 Task: Create a sub task Release to Production / Go Live for the task  Fix issue causing slow database queries on high traffic pages in the project TrainForge , assign it to team member softage.8@softage.net and update the status of the sub task to  On Track  , set the priority of the sub task to Low.
Action: Mouse moved to (60, 403)
Screenshot: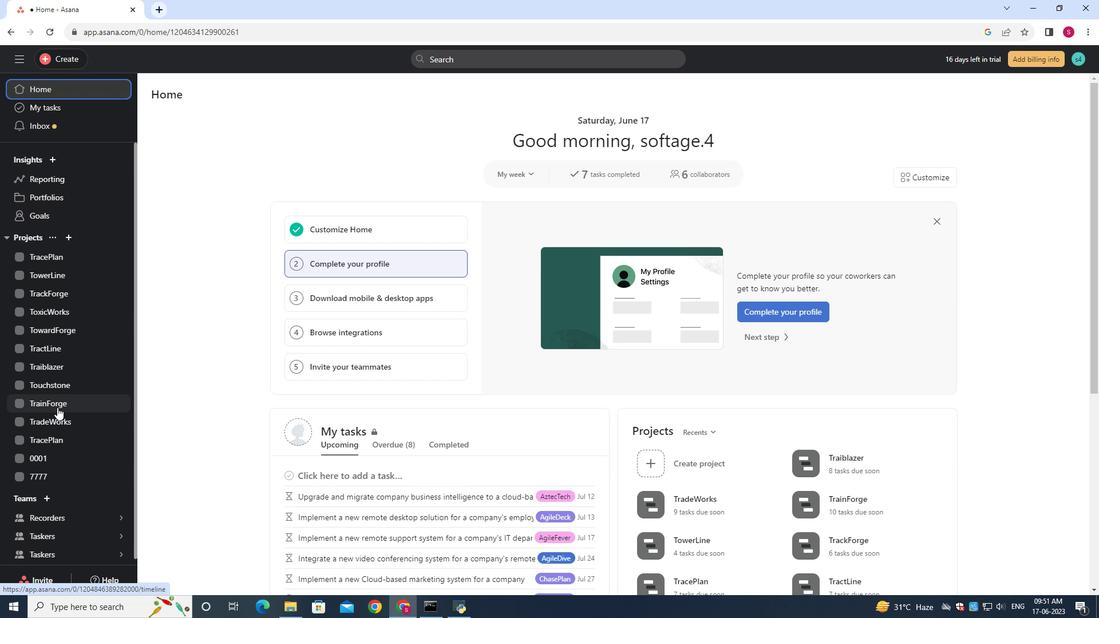 
Action: Mouse pressed left at (60, 403)
Screenshot: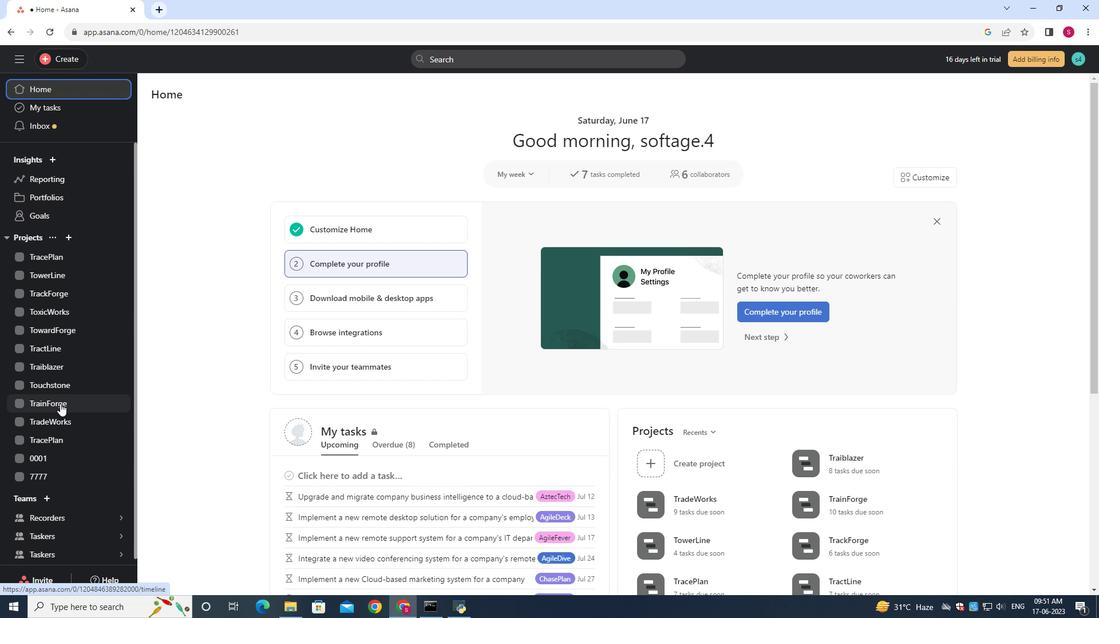 
Action: Mouse moved to (492, 296)
Screenshot: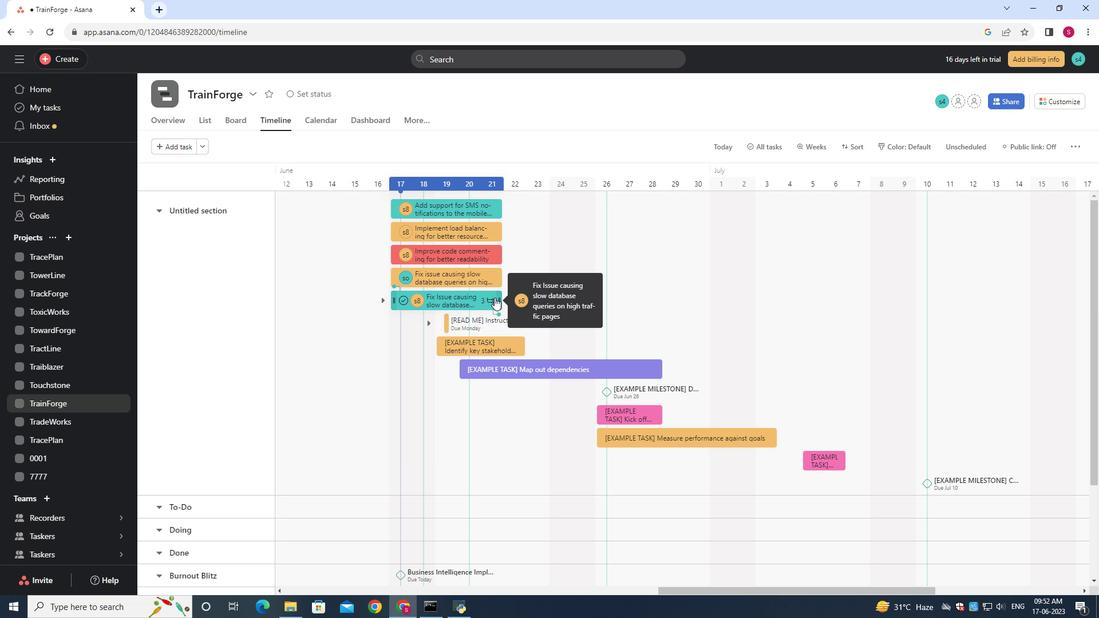 
Action: Mouse pressed left at (492, 296)
Screenshot: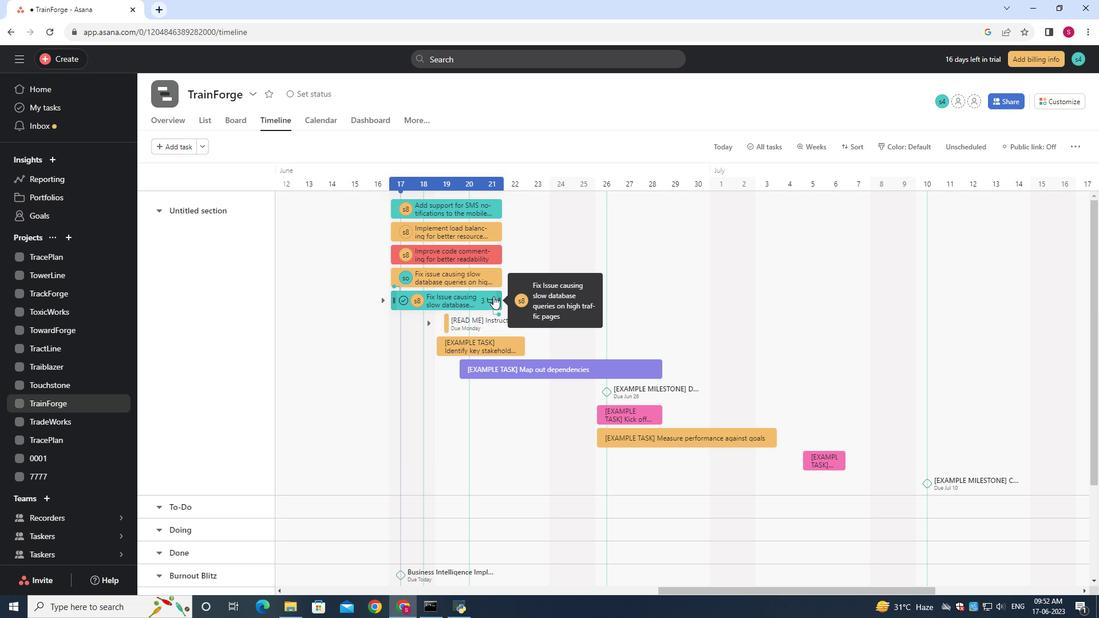 
Action: Mouse moved to (775, 380)
Screenshot: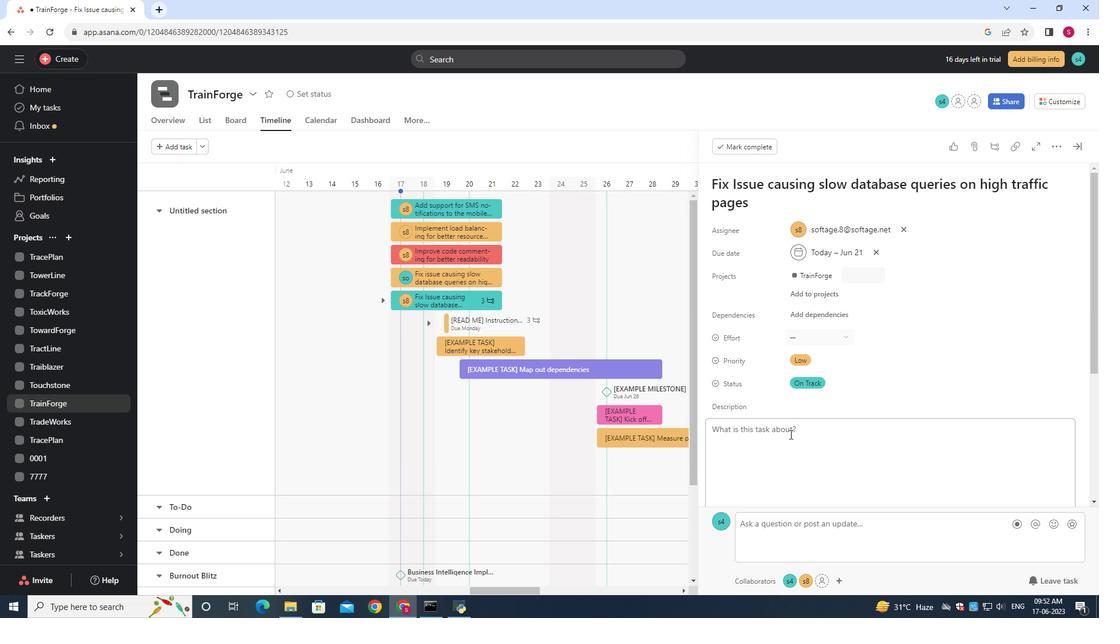 
Action: Mouse scrolled (775, 380) with delta (0, 0)
Screenshot: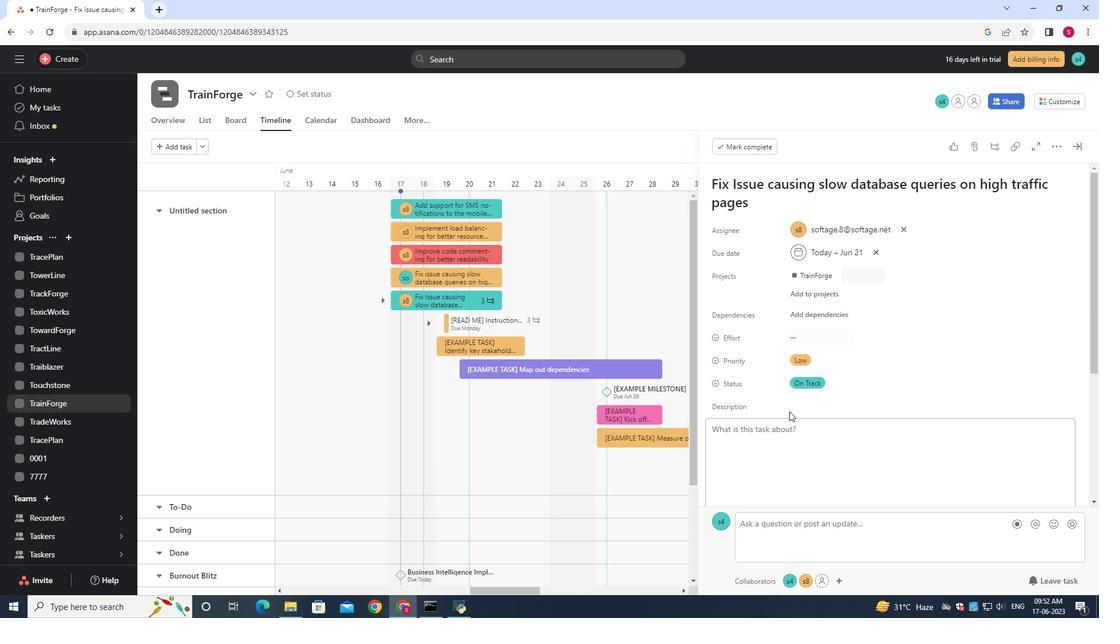
Action: Mouse scrolled (775, 380) with delta (0, 0)
Screenshot: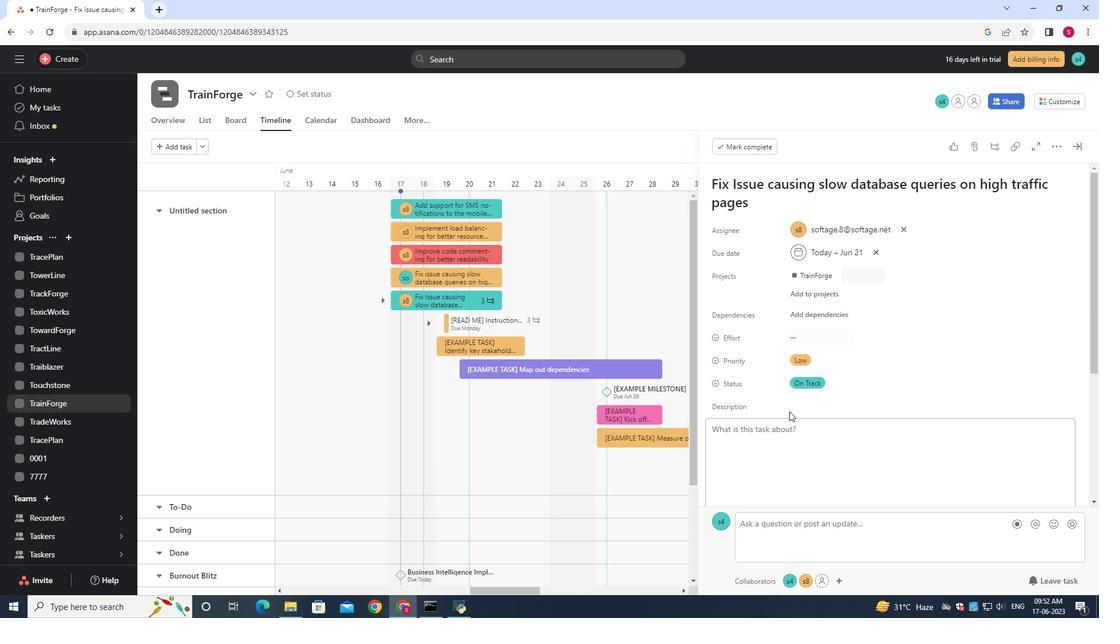 
Action: Mouse moved to (775, 378)
Screenshot: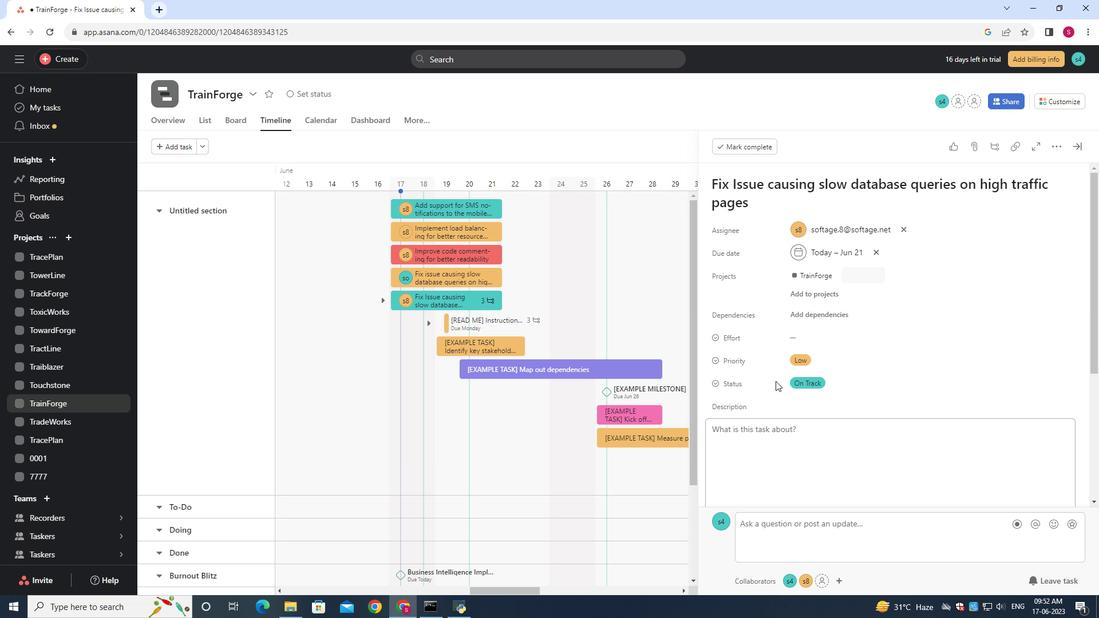 
Action: Mouse scrolled (775, 379) with delta (0, -1)
Screenshot: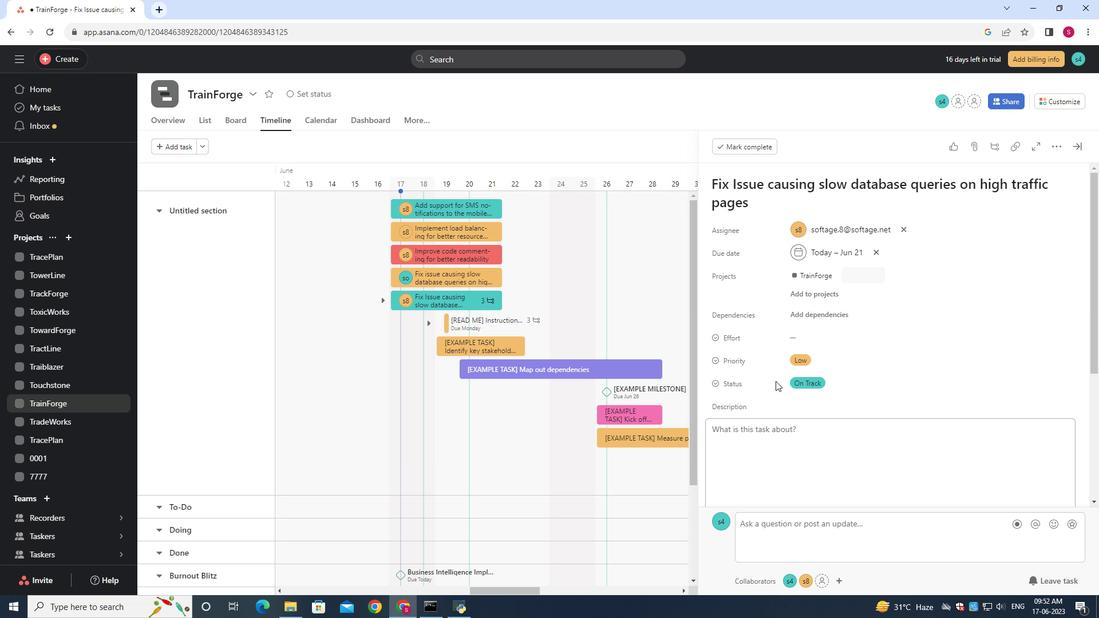 
Action: Mouse moved to (775, 369)
Screenshot: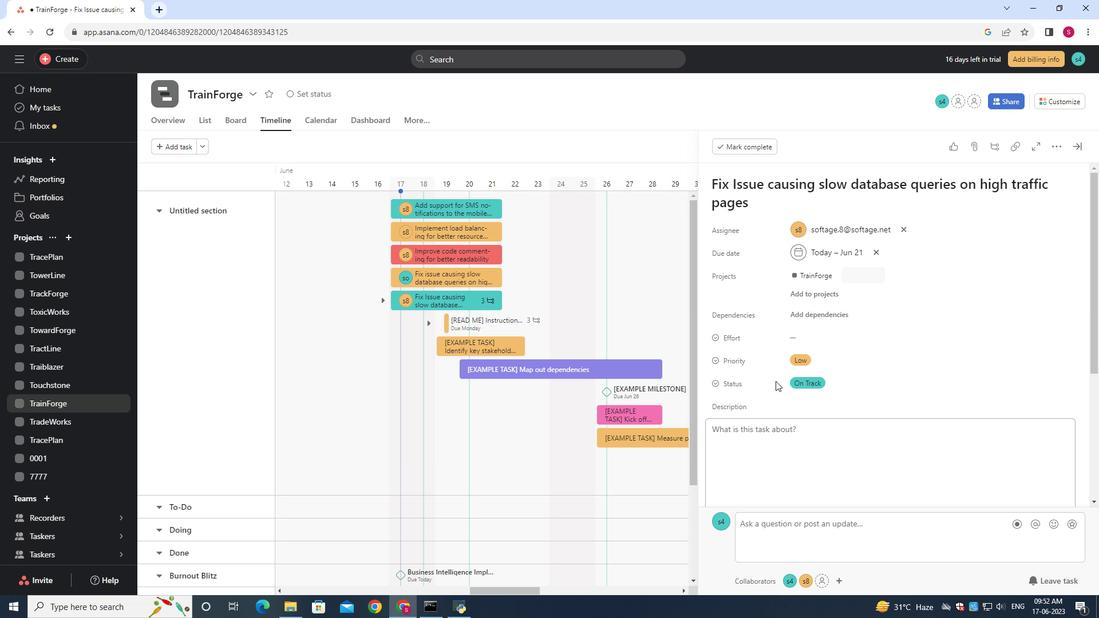 
Action: Mouse scrolled (775, 380) with delta (0, 0)
Screenshot: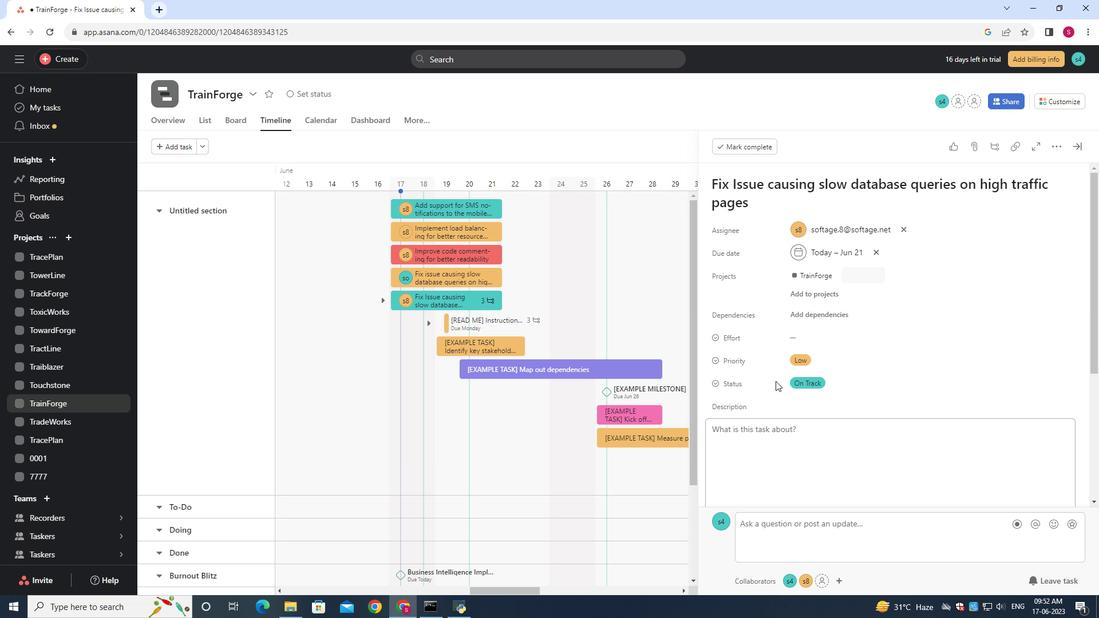 
Action: Mouse moved to (775, 368)
Screenshot: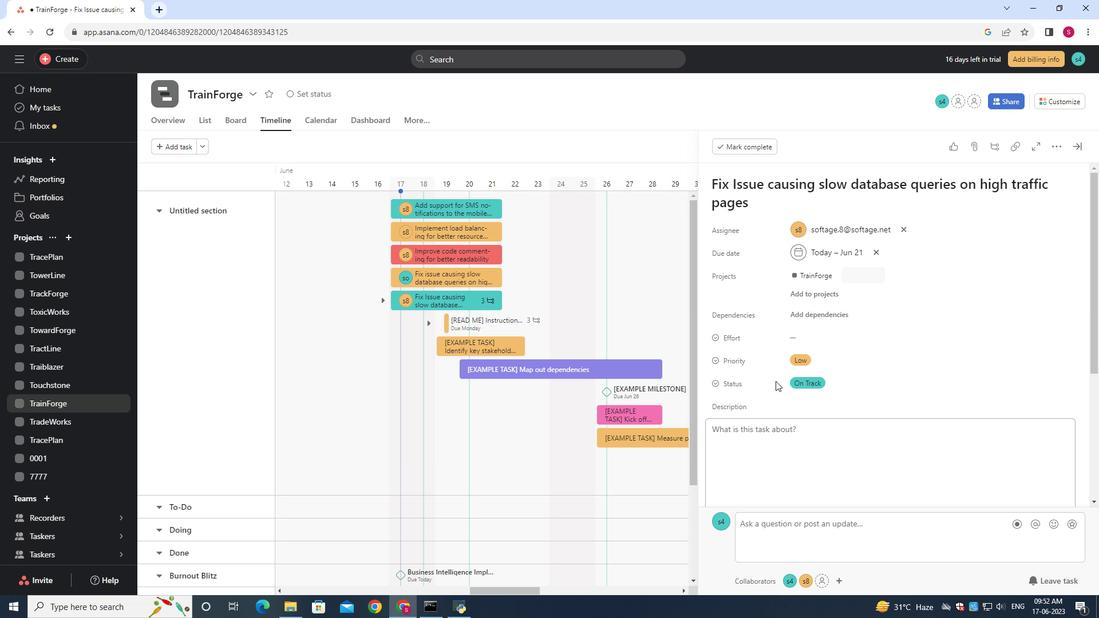 
Action: Mouse scrolled (775, 377) with delta (0, -1)
Screenshot: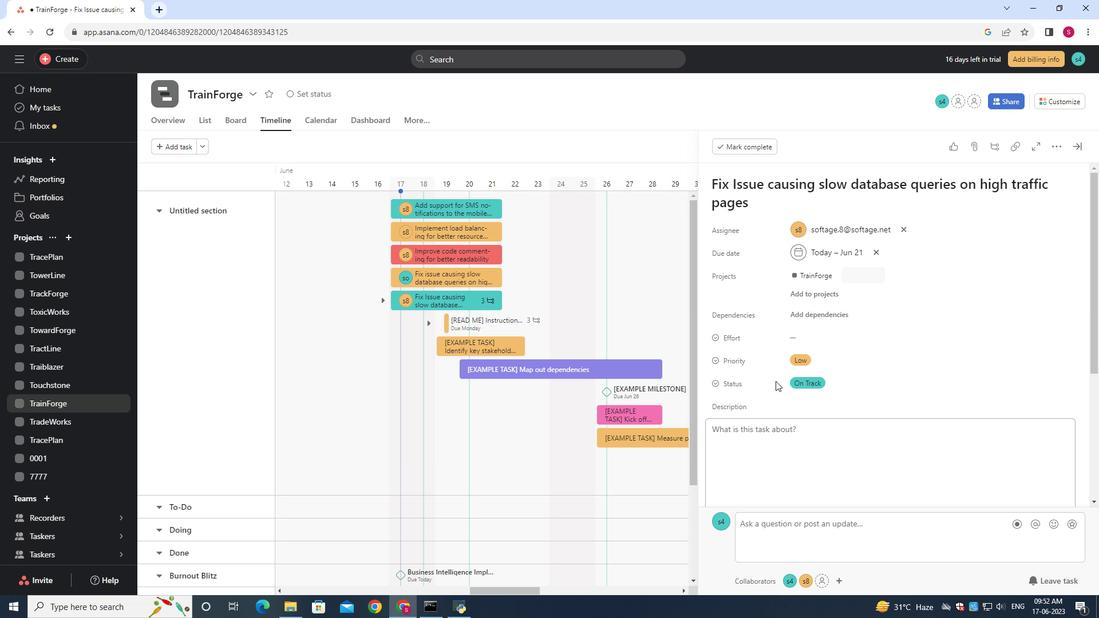 
Action: Mouse moved to (774, 368)
Screenshot: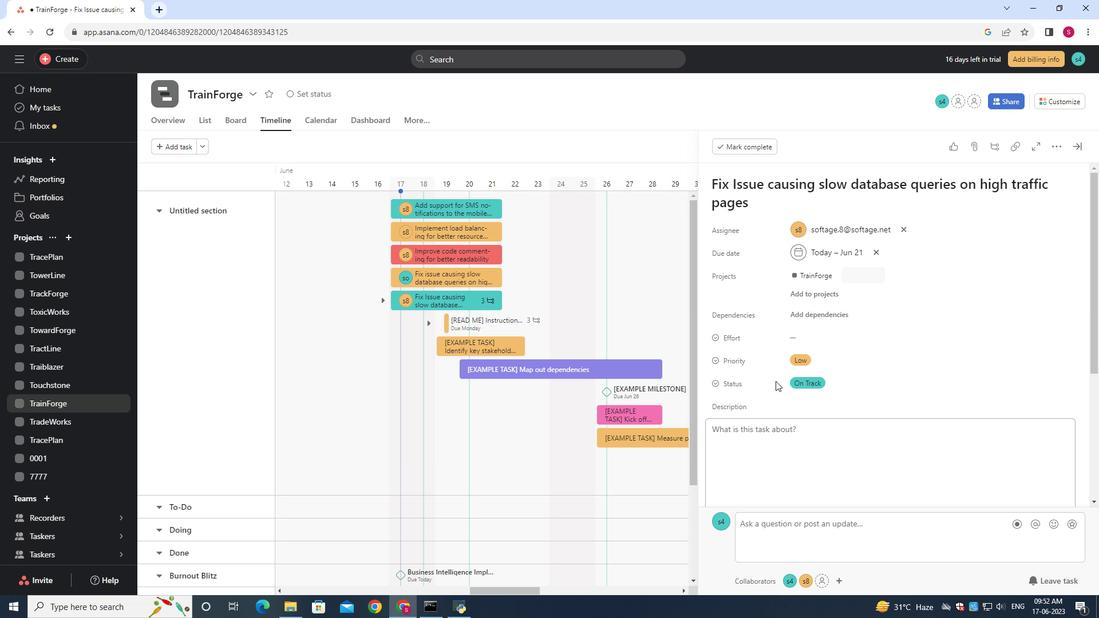 
Action: Mouse scrolled (775, 369) with delta (0, 0)
Screenshot: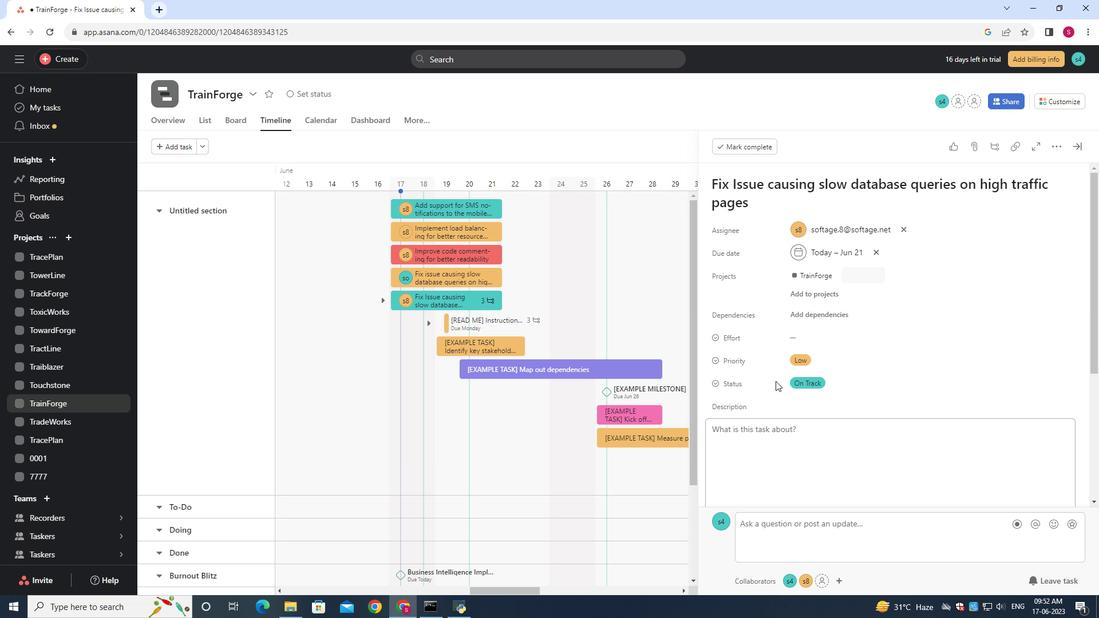 
Action: Mouse moved to (774, 368)
Screenshot: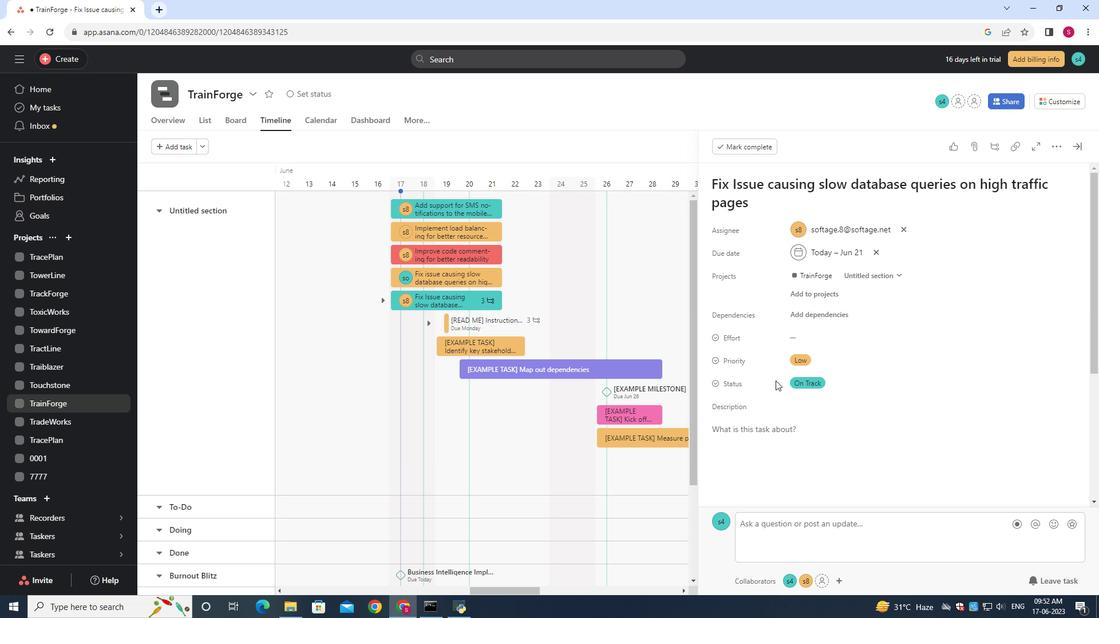 
Action: Mouse scrolled (775, 368) with delta (0, 0)
Screenshot: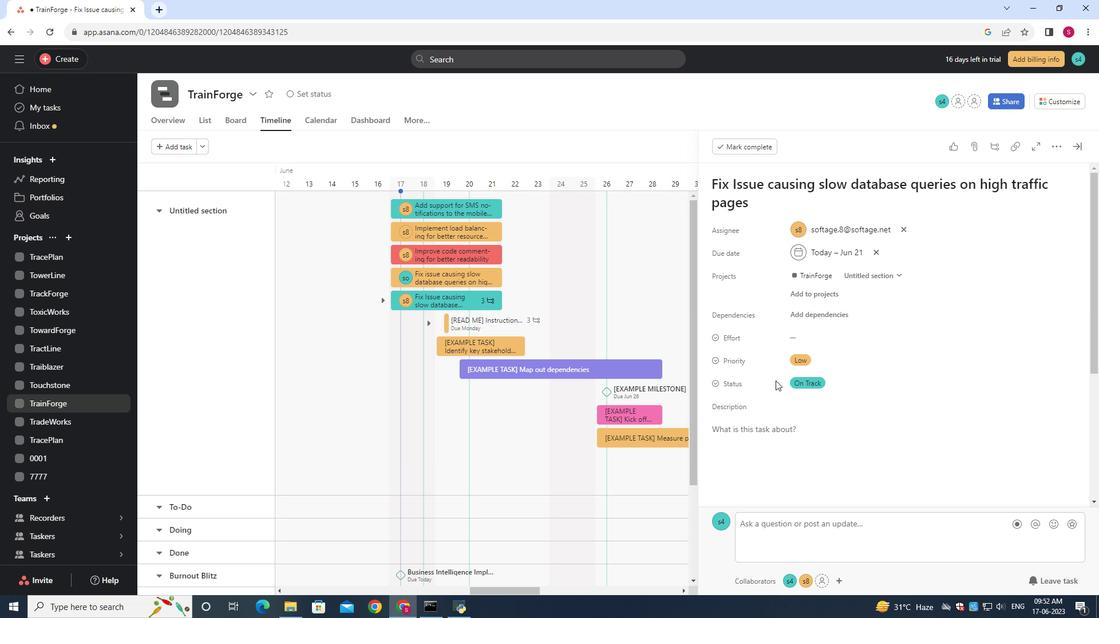 
Action: Mouse moved to (744, 412)
Screenshot: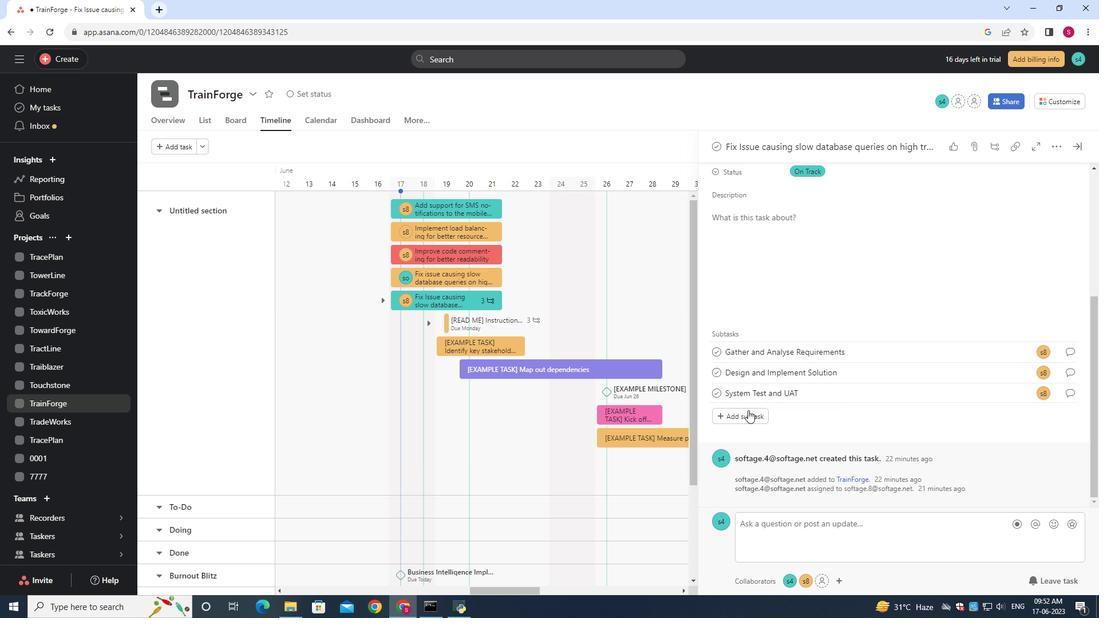 
Action: Mouse pressed left at (744, 412)
Screenshot: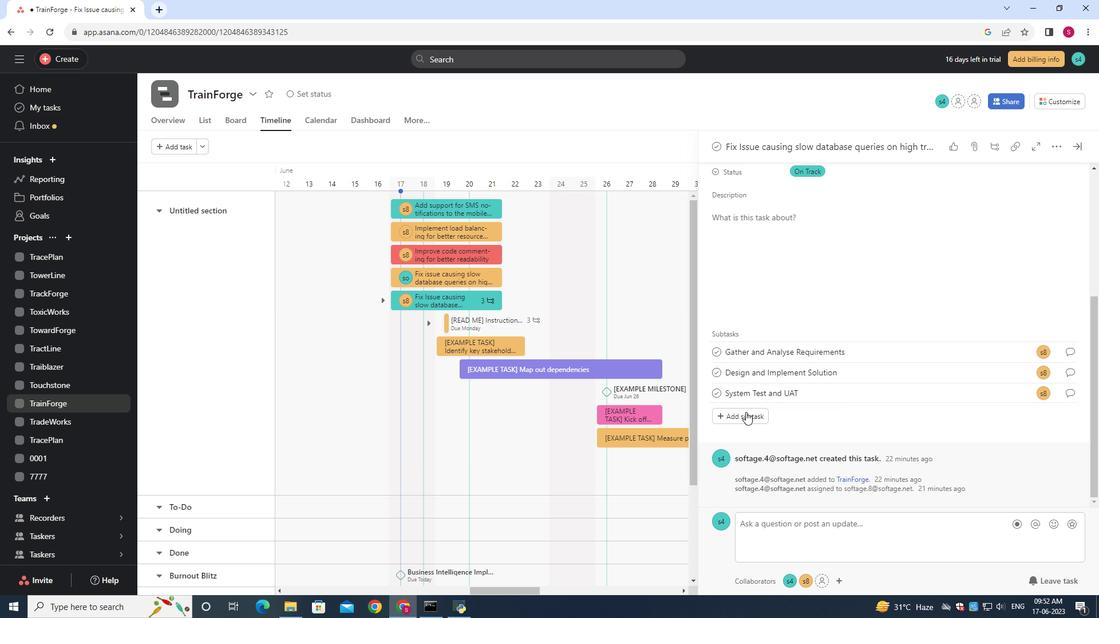 
Action: Mouse moved to (744, 412)
Screenshot: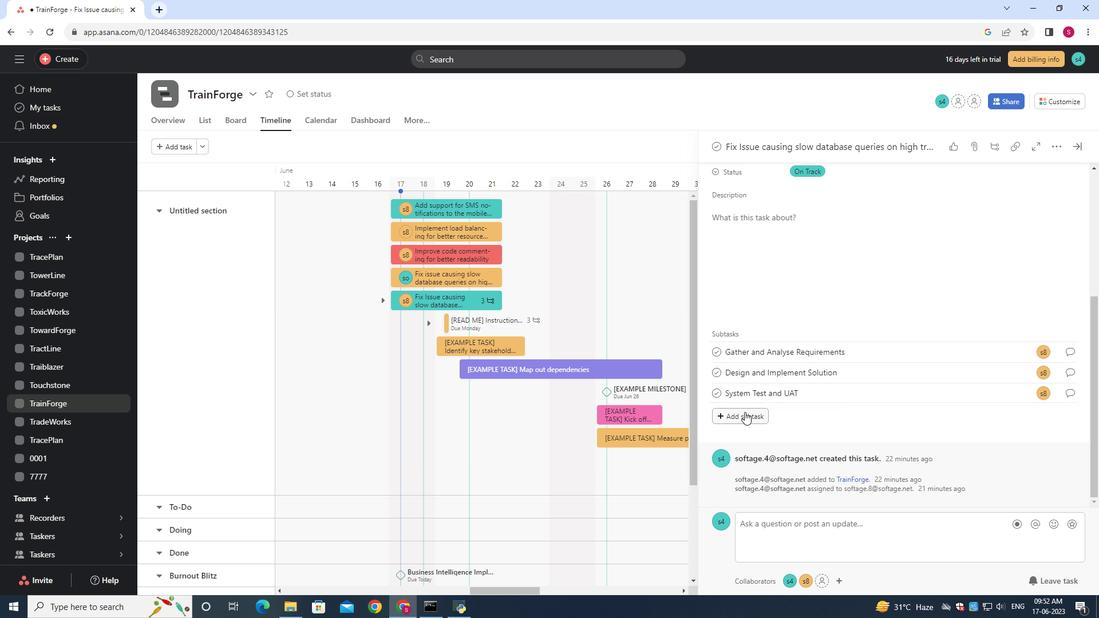 
Action: Key pressed <Key.shift>Release<Key.space><Key.shift>to<Key.space><Key.shift>Production<Key.space>/<Key.shift><Key.shift><Key.shift><Key.shift><Key.shift><Key.shift><Key.shift><Key.shift><Key.shift><Key.shift><Key.shift><Key.shift><Key.shift><Key.shift><Key.shift><Key.space>GO<Key.backspace>o<Key.space><Key.shift>Live
Screenshot: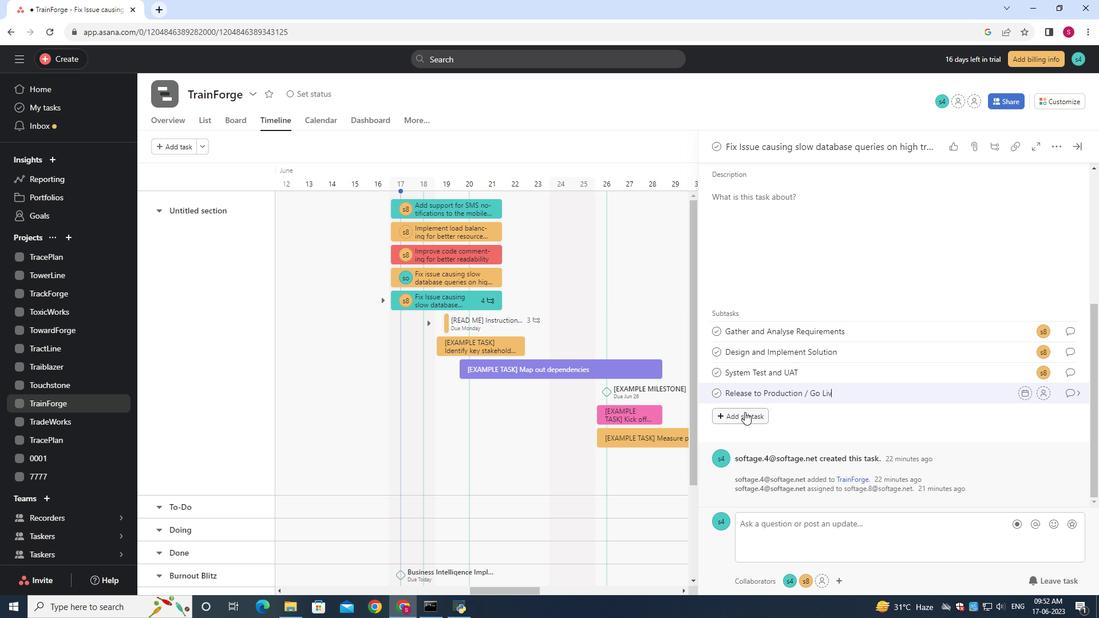 
Action: Mouse moved to (1045, 394)
Screenshot: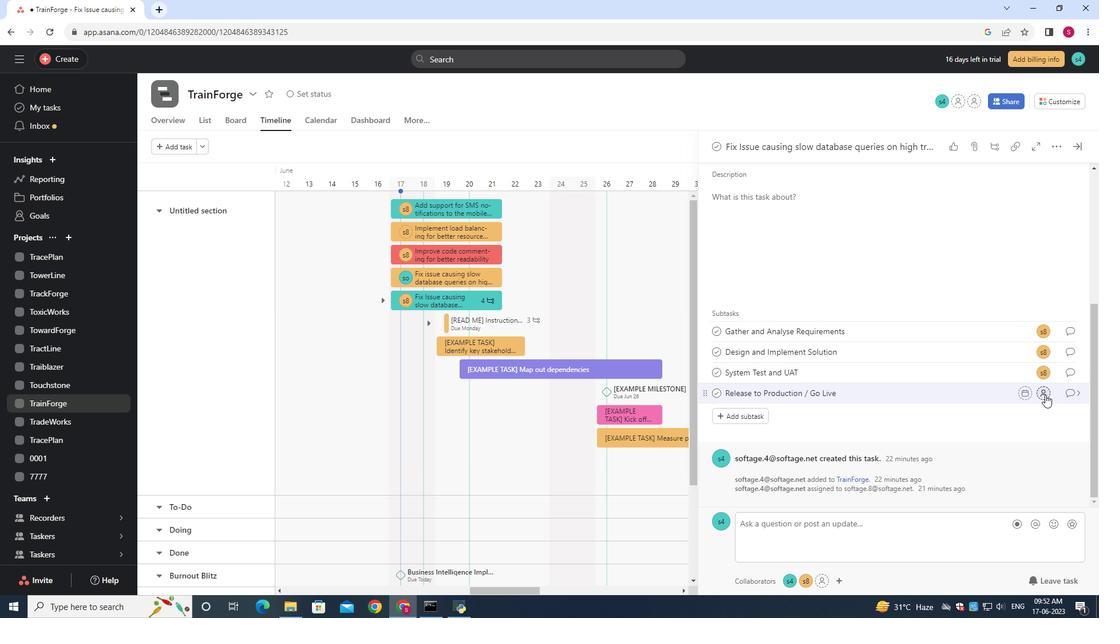 
Action: Mouse pressed left at (1045, 394)
Screenshot: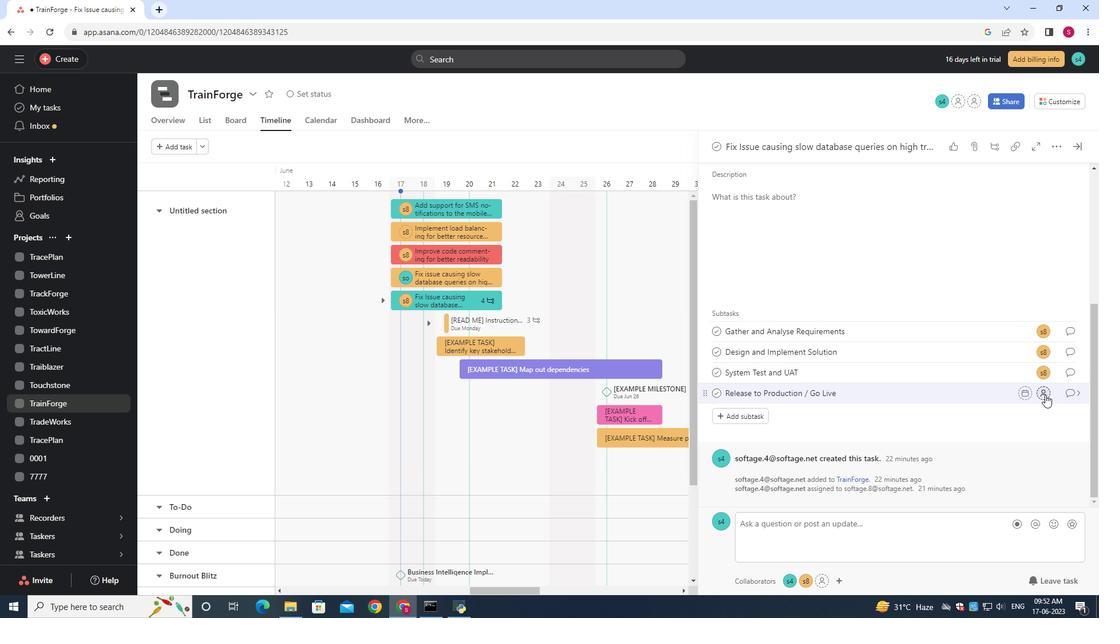 
Action: Key pressed softage.8<Key.shift>@softage.net
Screenshot: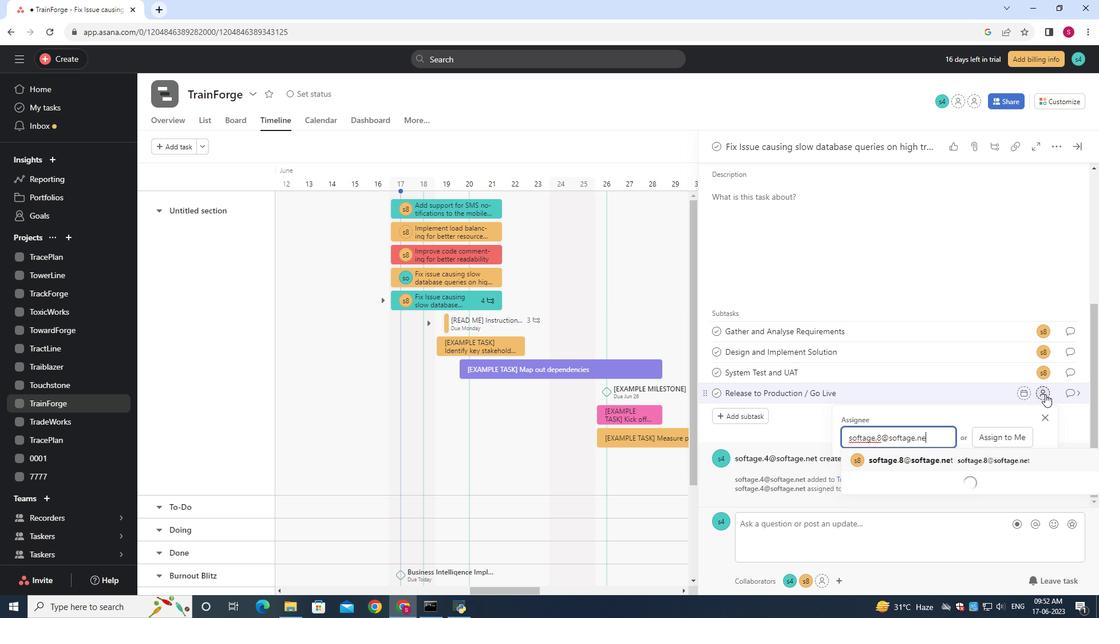 
Action: Mouse moved to (887, 457)
Screenshot: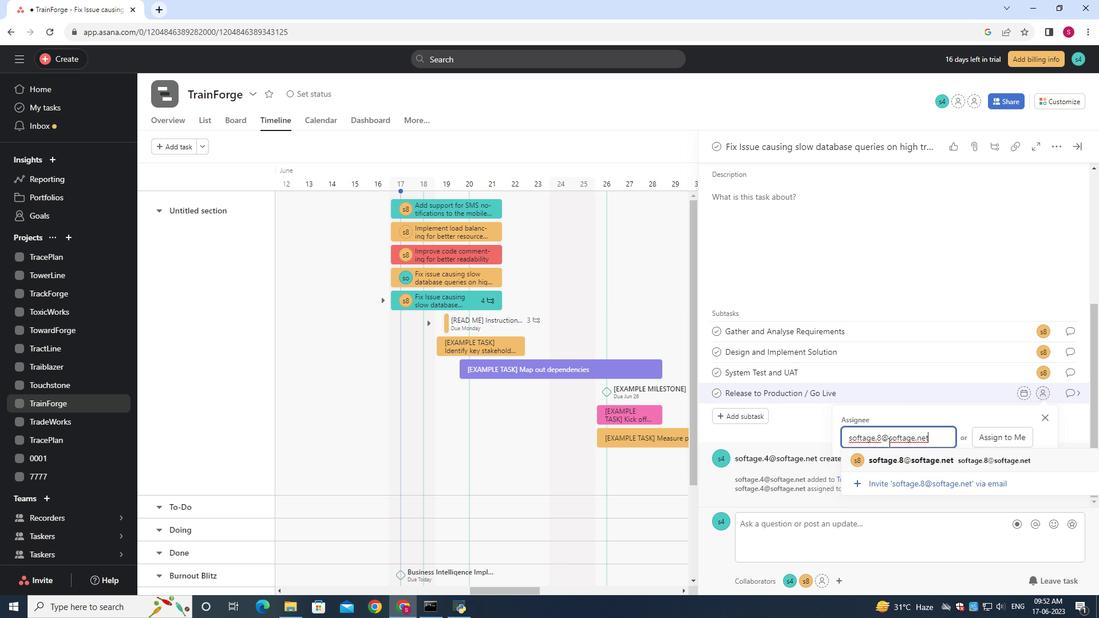 
Action: Mouse pressed left at (887, 457)
Screenshot: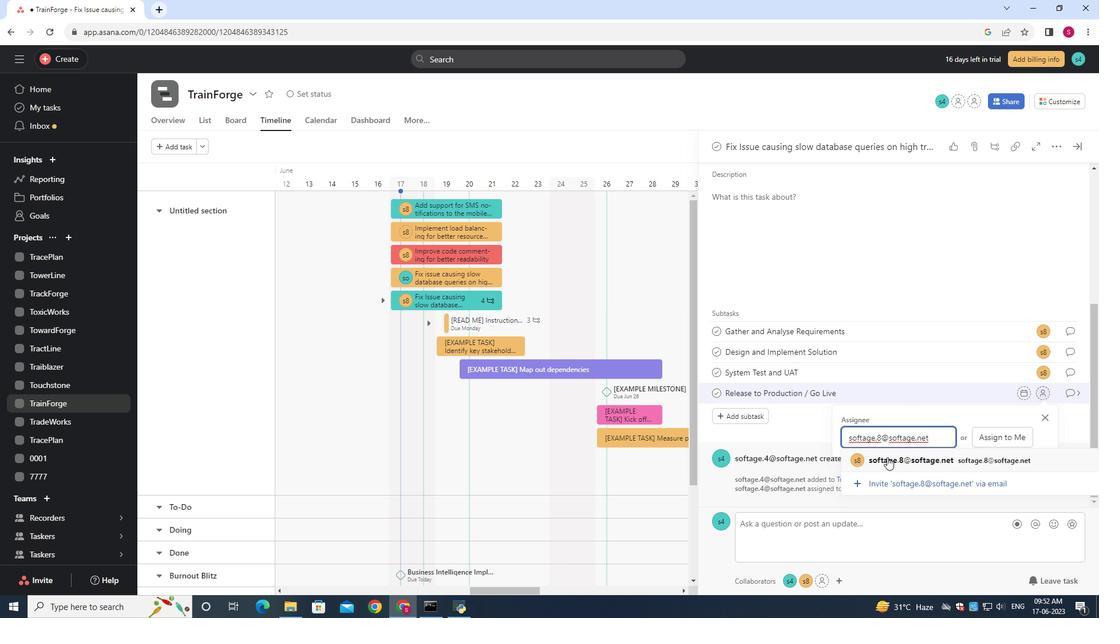 
Action: Mouse moved to (1078, 393)
Screenshot: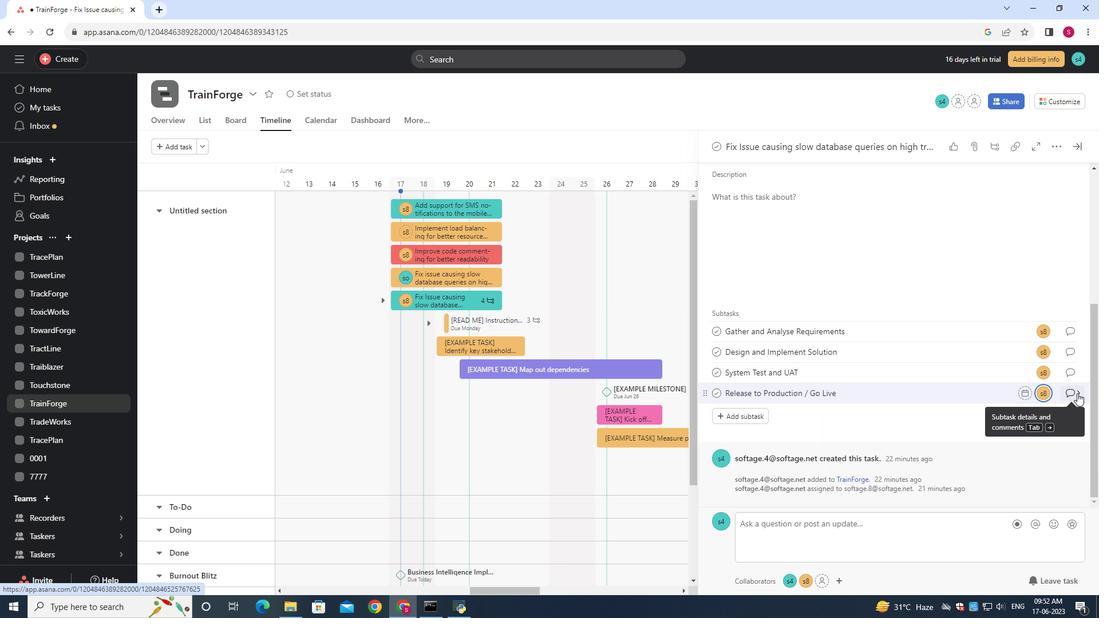 
Action: Mouse pressed left at (1078, 393)
Screenshot: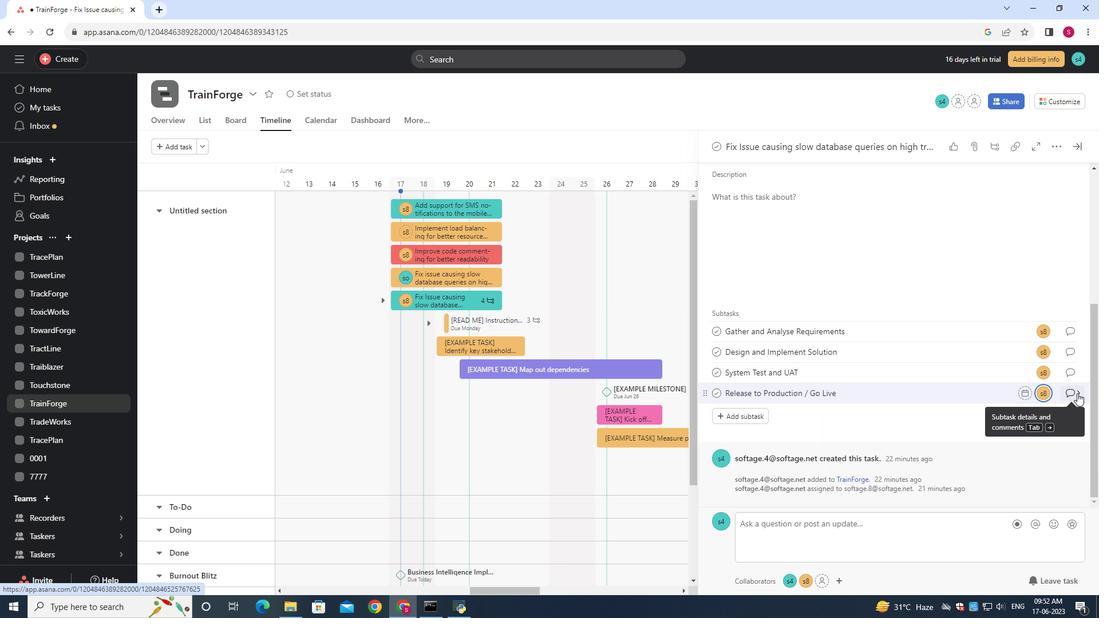 
Action: Mouse moved to (735, 309)
Screenshot: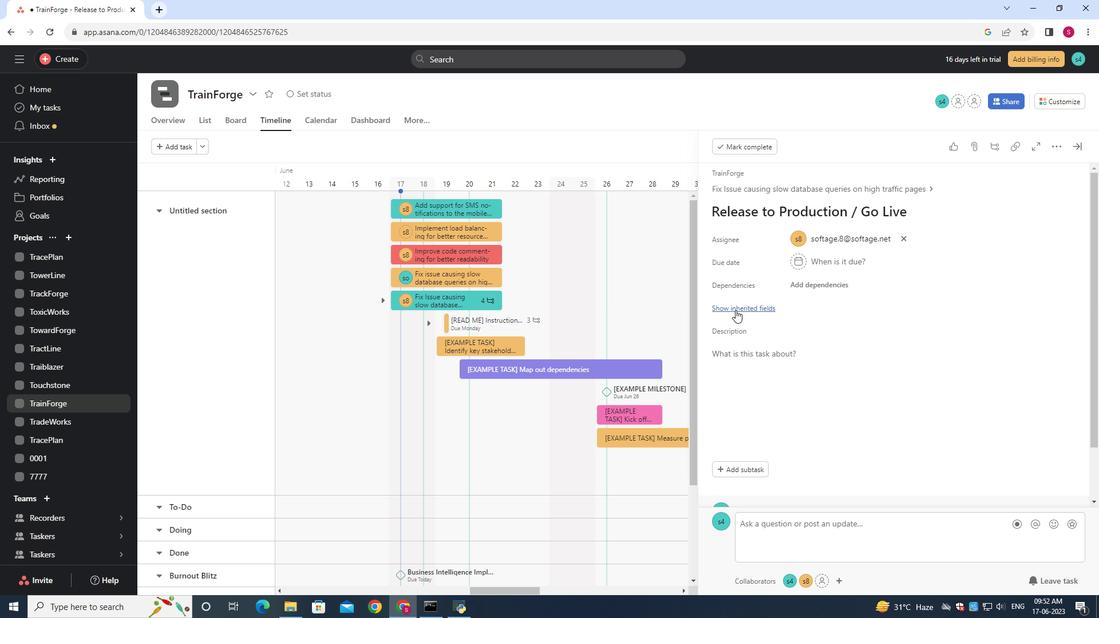 
Action: Mouse pressed left at (735, 309)
Screenshot: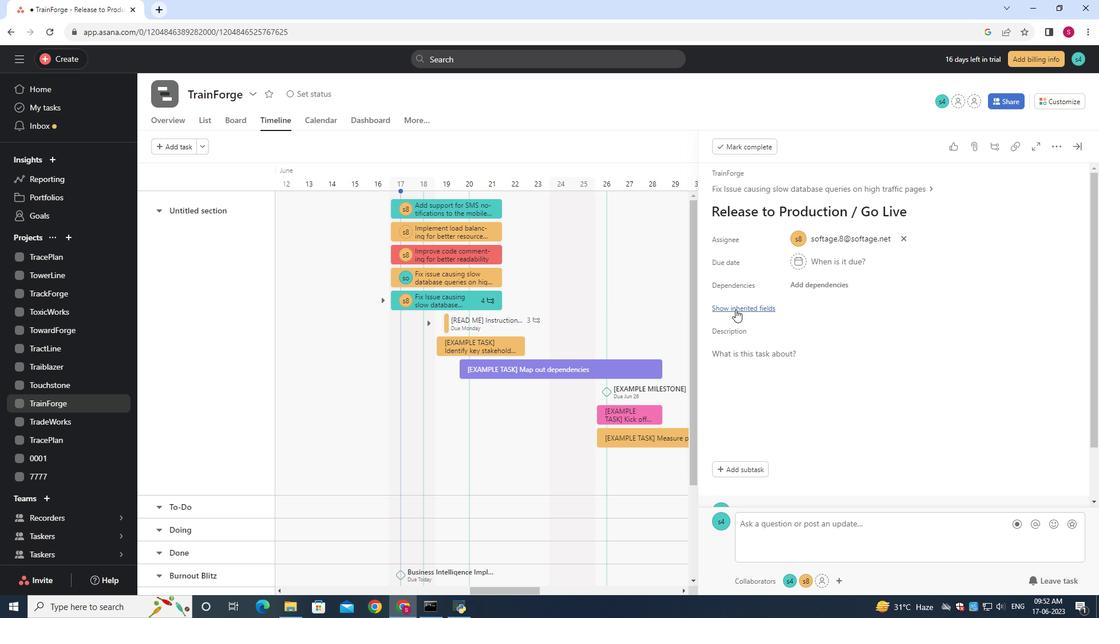 
Action: Mouse moved to (791, 355)
Screenshot: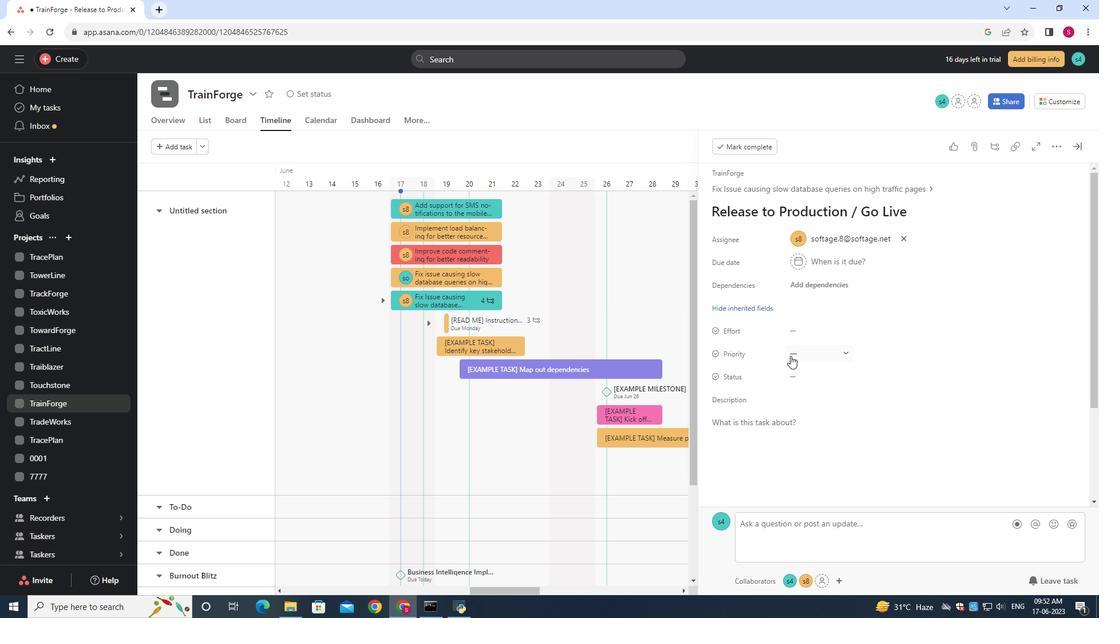 
Action: Mouse pressed left at (791, 355)
Screenshot: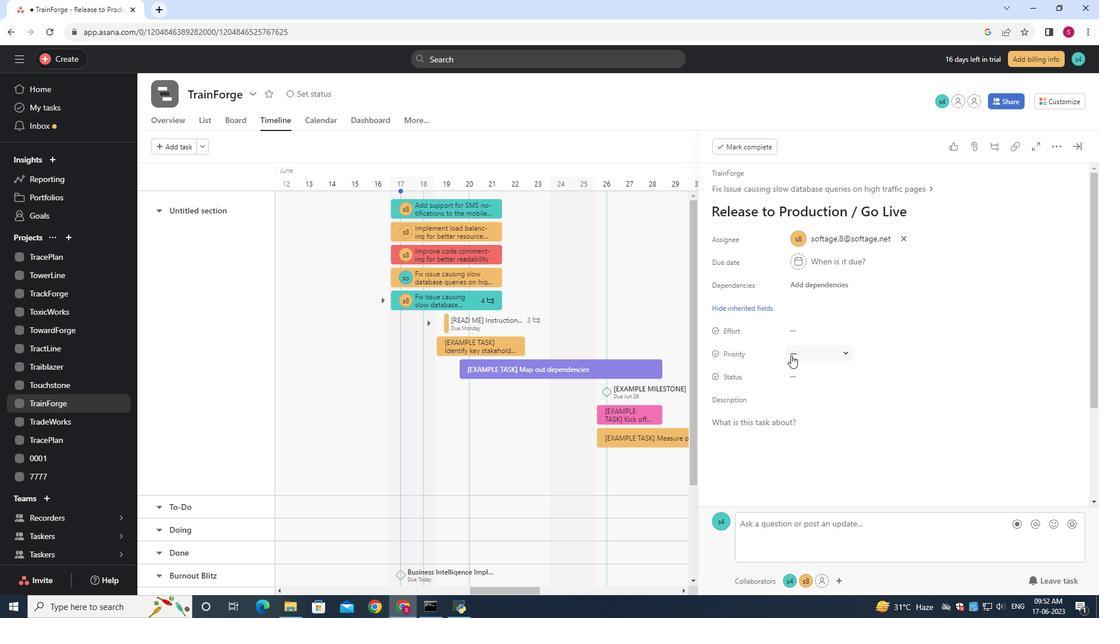 
Action: Mouse moved to (766, 379)
Screenshot: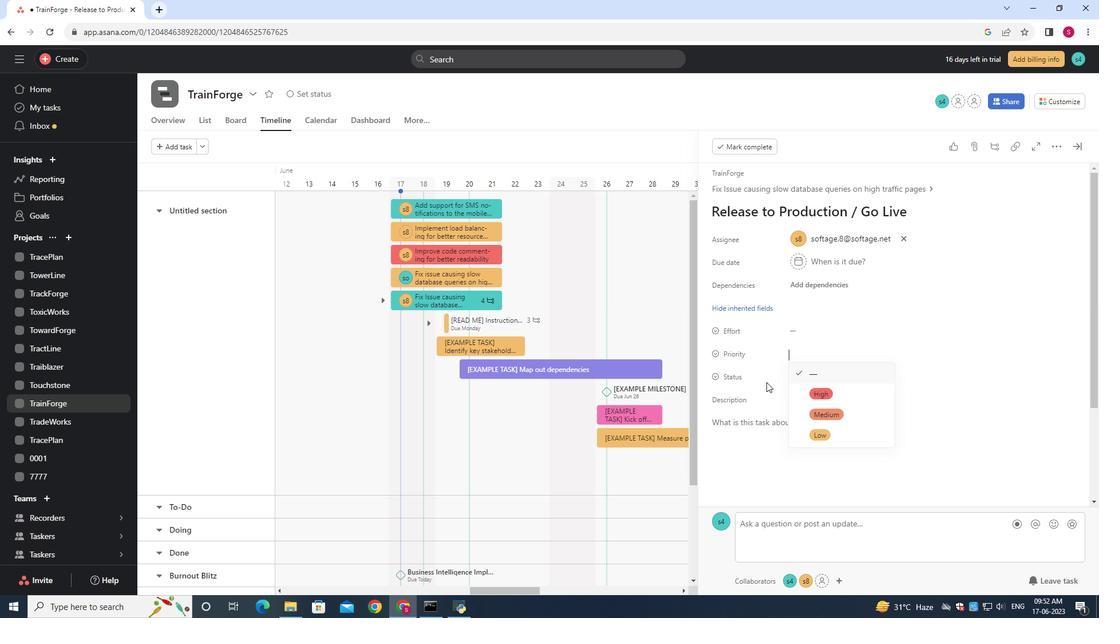 
Action: Mouse pressed left at (766, 379)
Screenshot: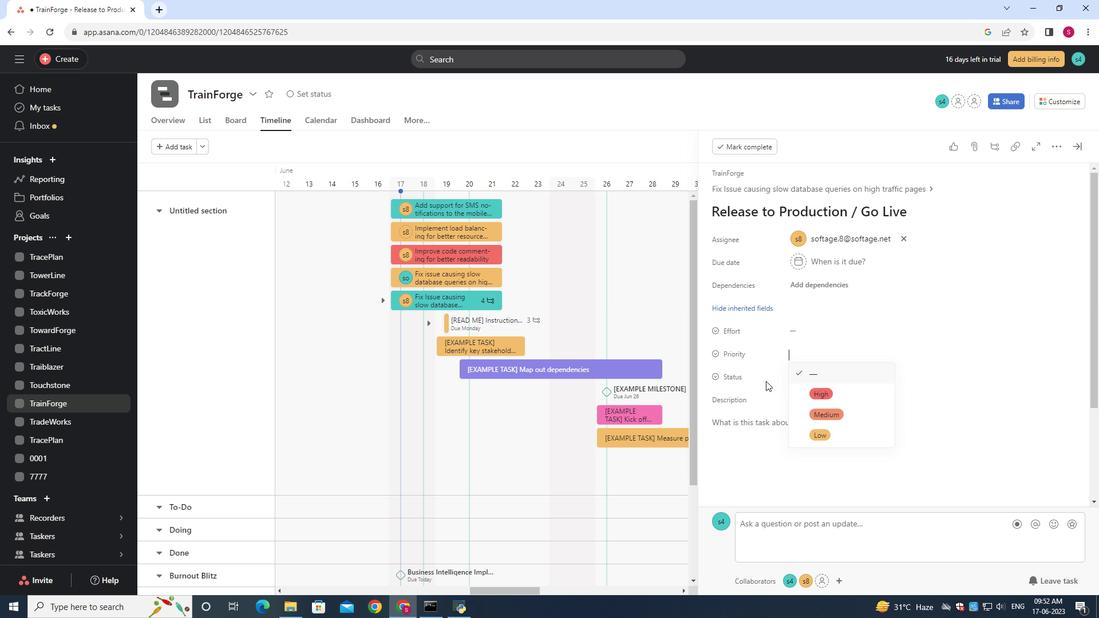 
Action: Mouse moved to (799, 379)
Screenshot: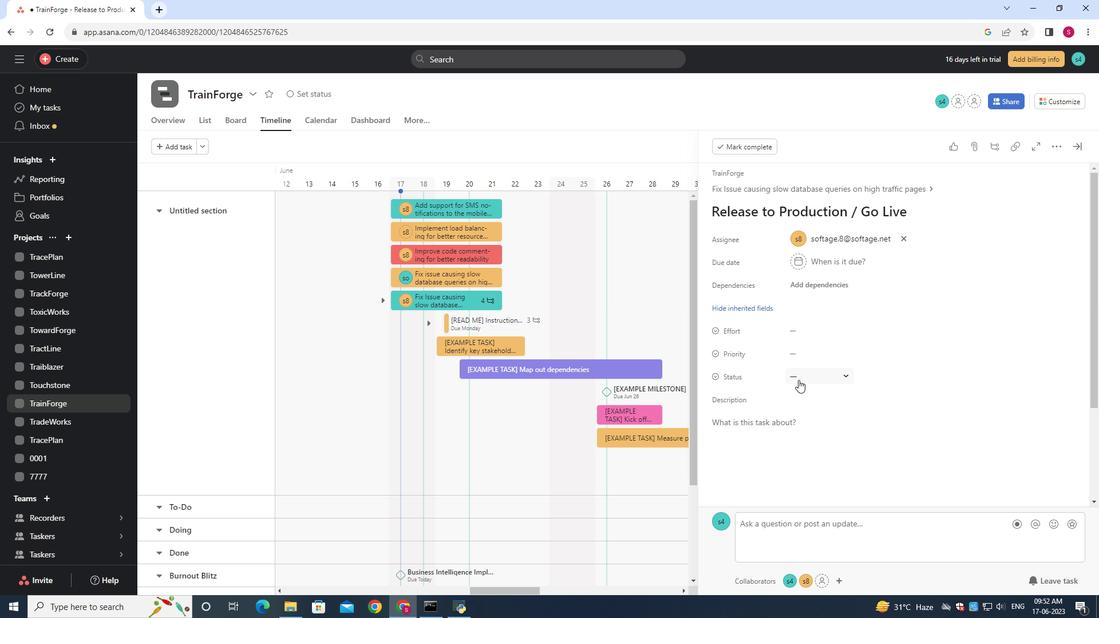 
Action: Mouse pressed left at (799, 379)
Screenshot: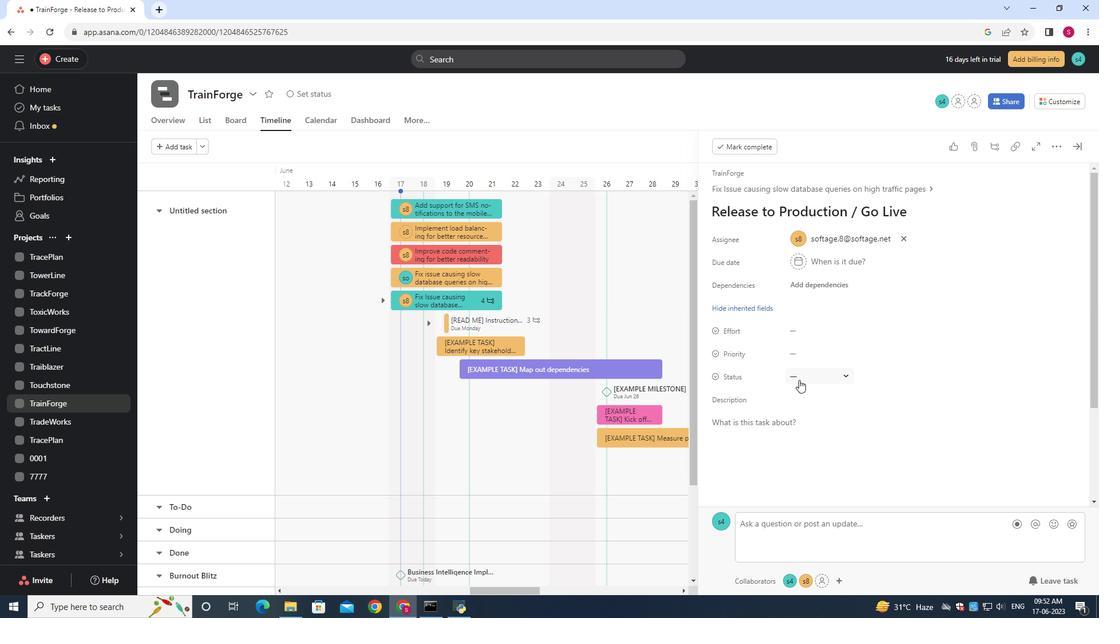 
Action: Mouse moved to (824, 415)
Screenshot: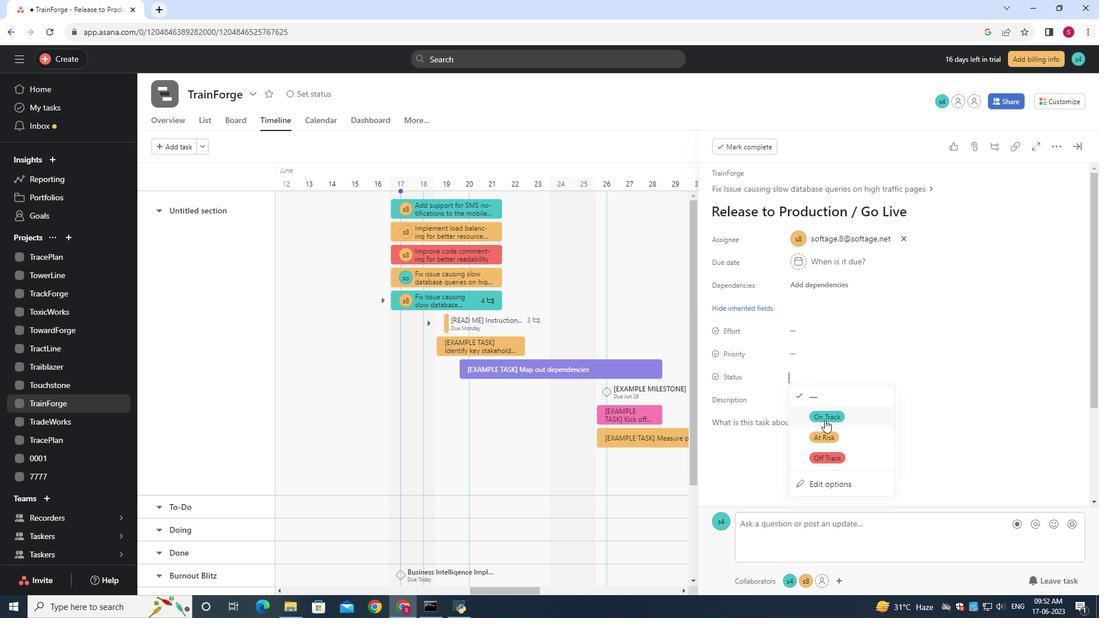 
Action: Mouse pressed left at (824, 415)
Screenshot: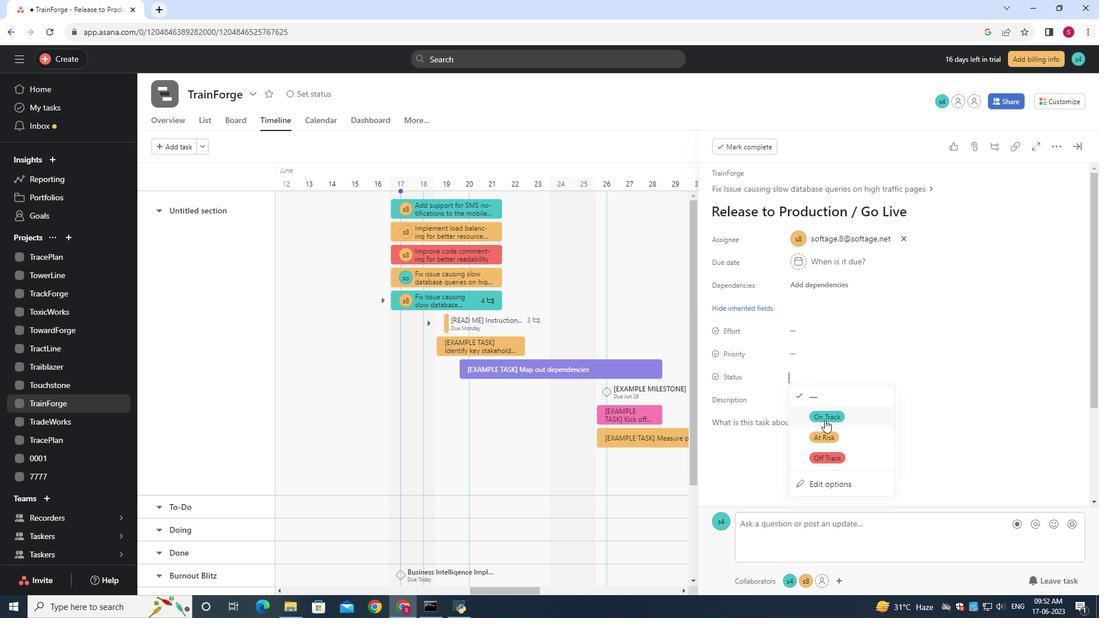 
Action: Mouse moved to (806, 357)
Screenshot: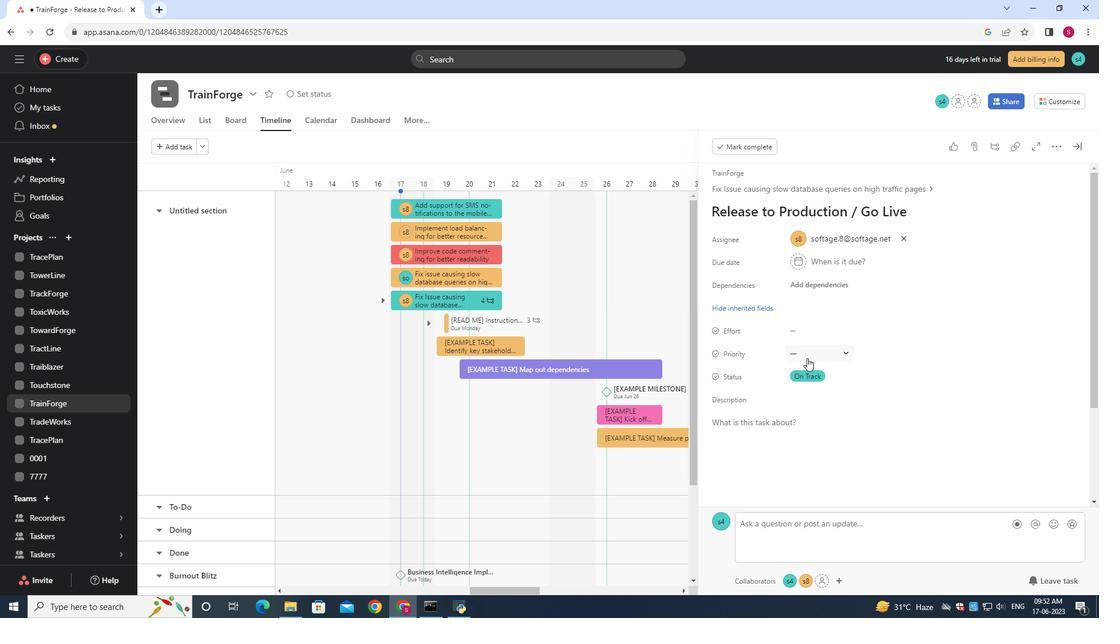 
Action: Mouse pressed left at (806, 357)
Screenshot: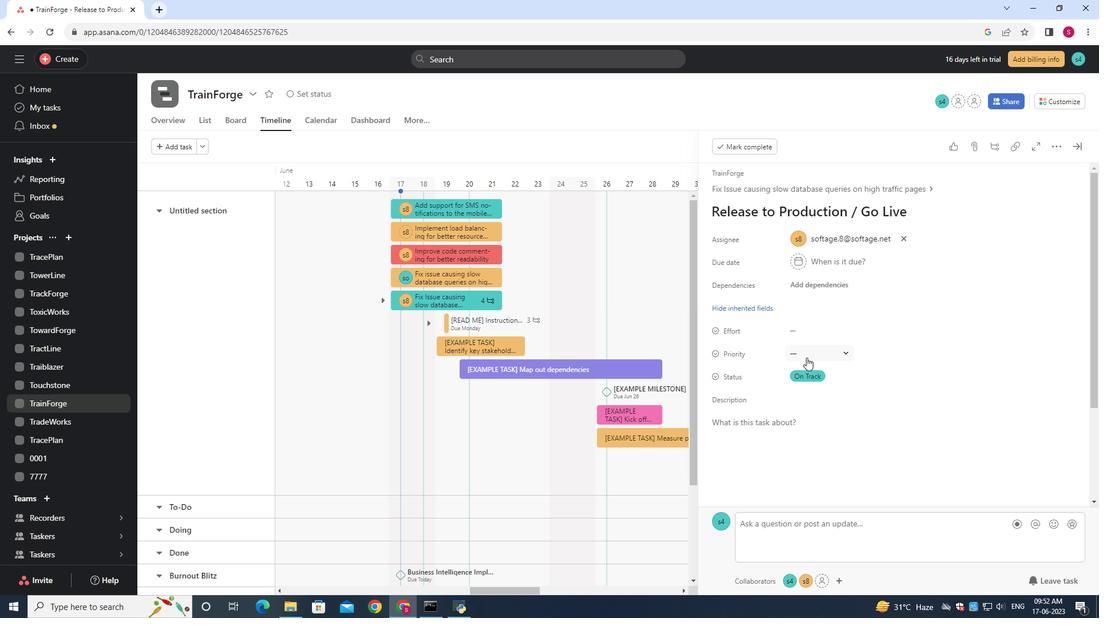 
Action: Mouse moved to (816, 430)
Screenshot: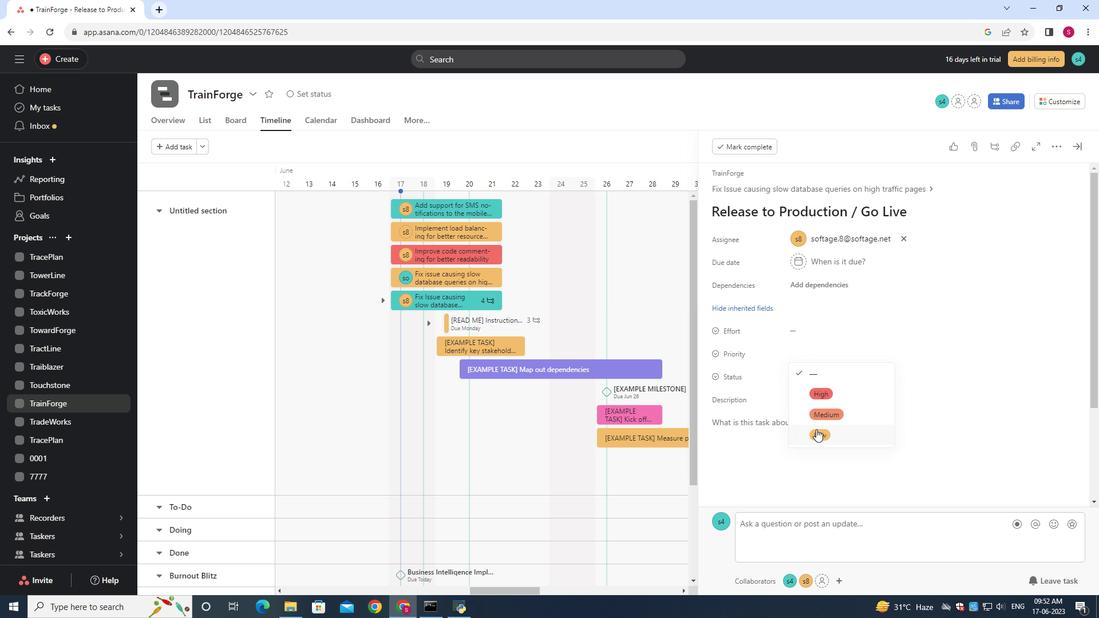 
Action: Mouse pressed left at (816, 430)
Screenshot: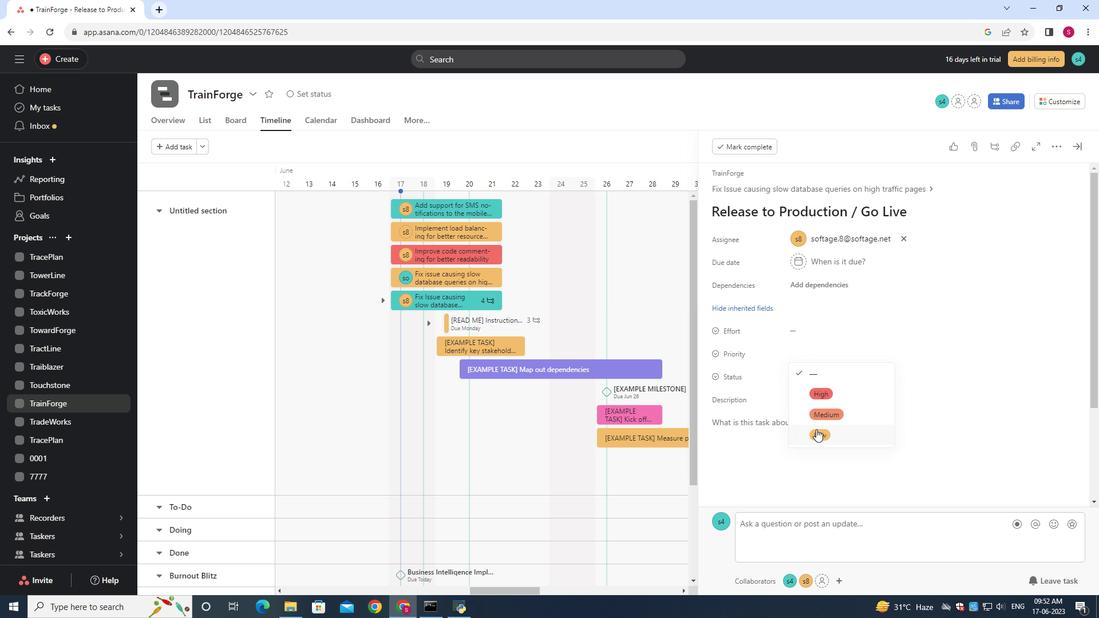 
Action: Mouse moved to (786, 347)
Screenshot: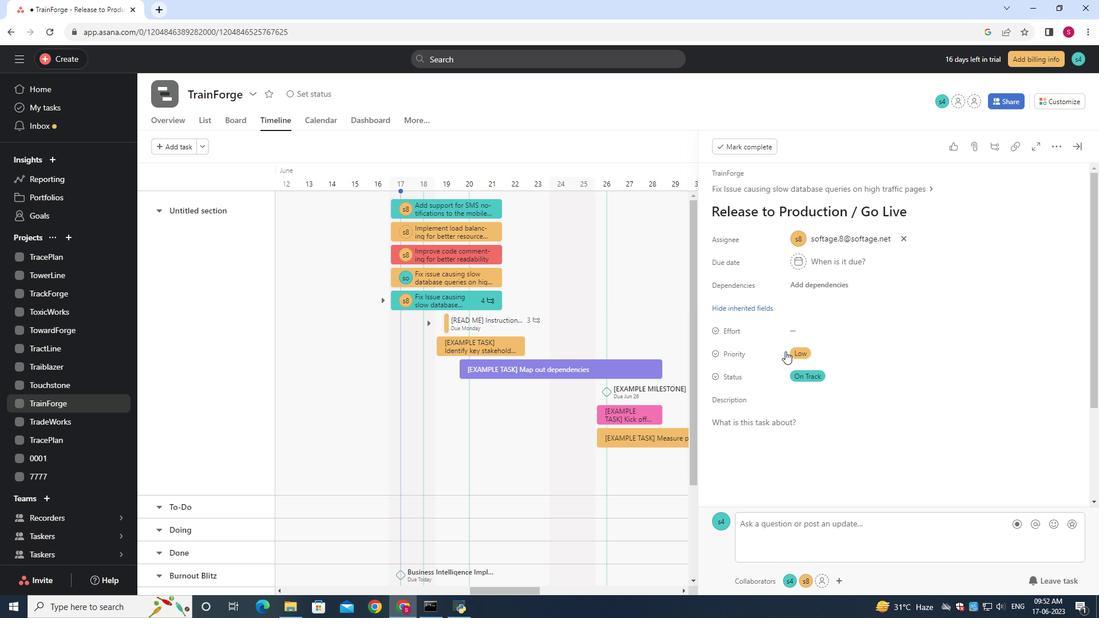 
